 Task: Add a signature Marco Lee containing Best wishes for a happy National Family Literacy Month, Marco Lee to email address softage.3@softage.net and add a folder Employment contracts
Action: Mouse moved to (147, 114)
Screenshot: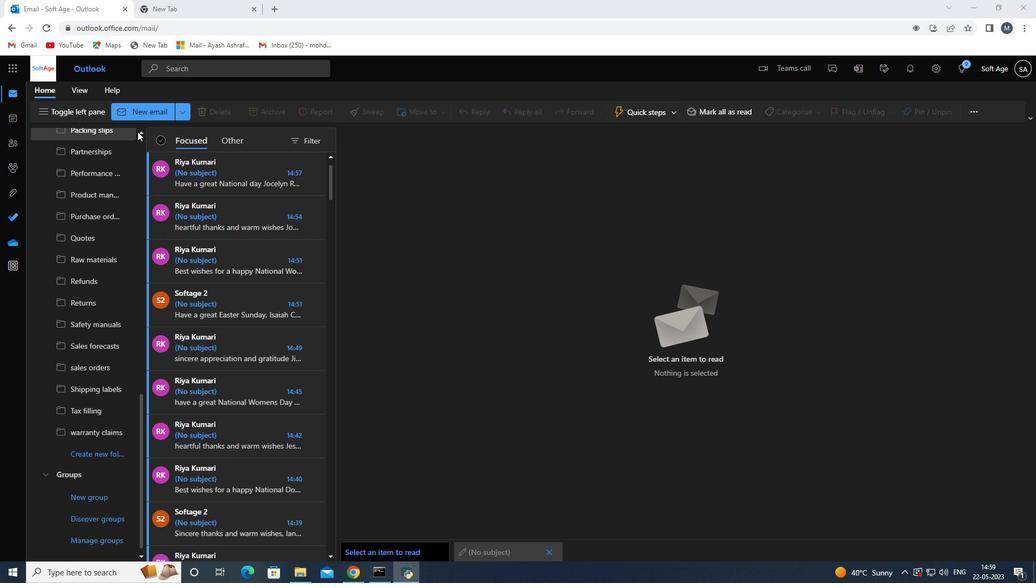 
Action: Mouse pressed left at (147, 114)
Screenshot: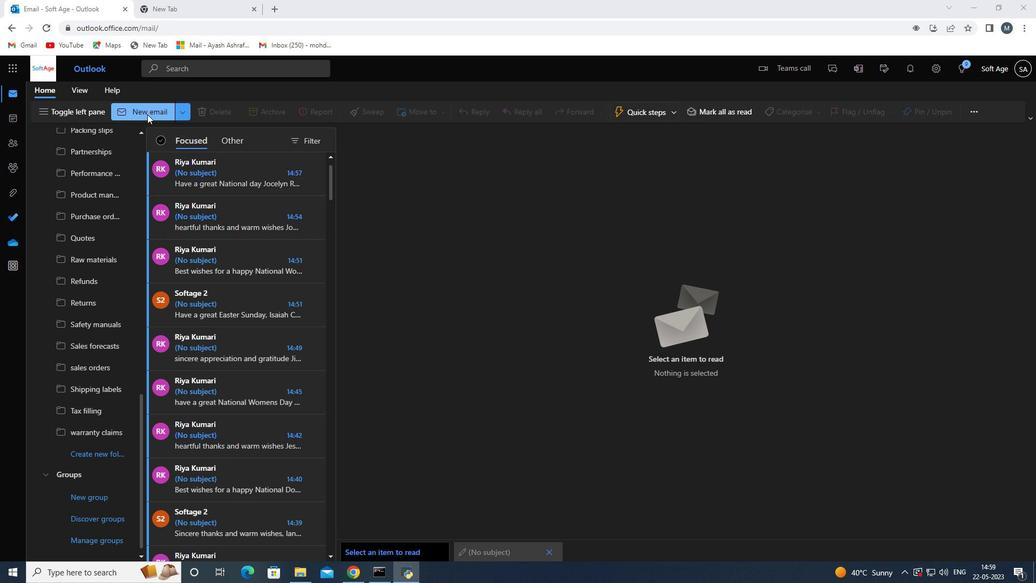 
Action: Mouse moved to (733, 111)
Screenshot: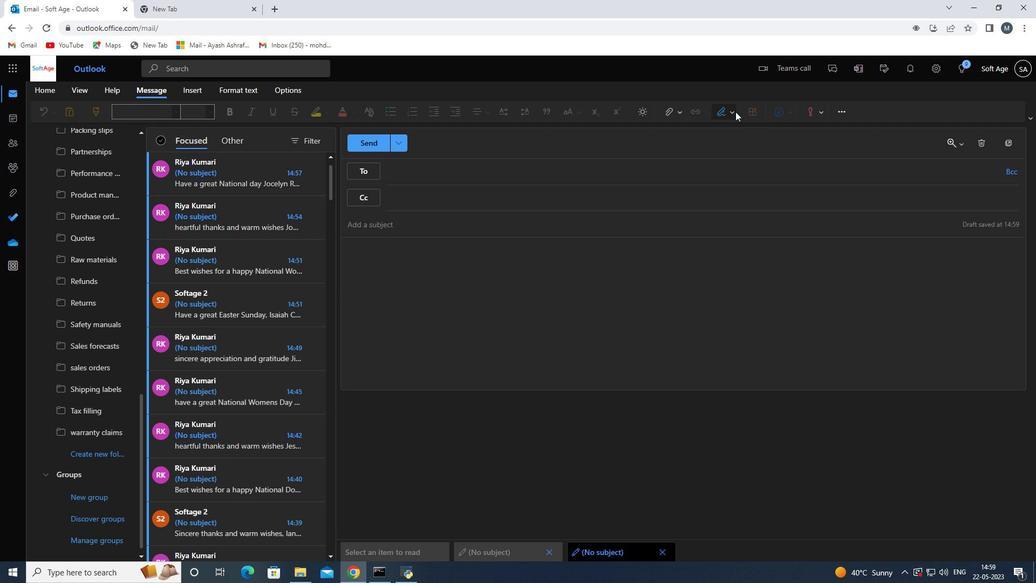 
Action: Mouse pressed left at (733, 111)
Screenshot: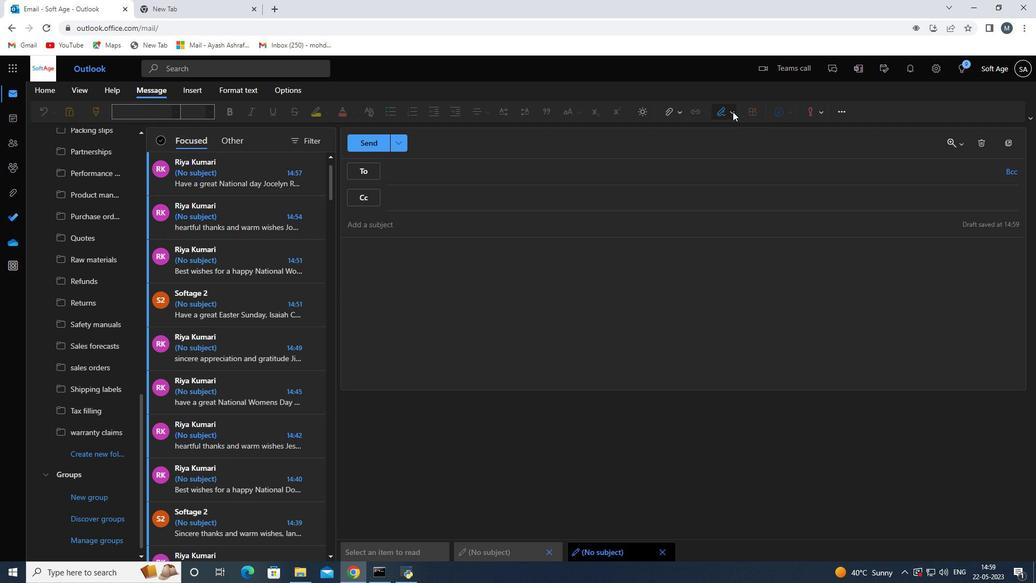 
Action: Mouse moved to (702, 160)
Screenshot: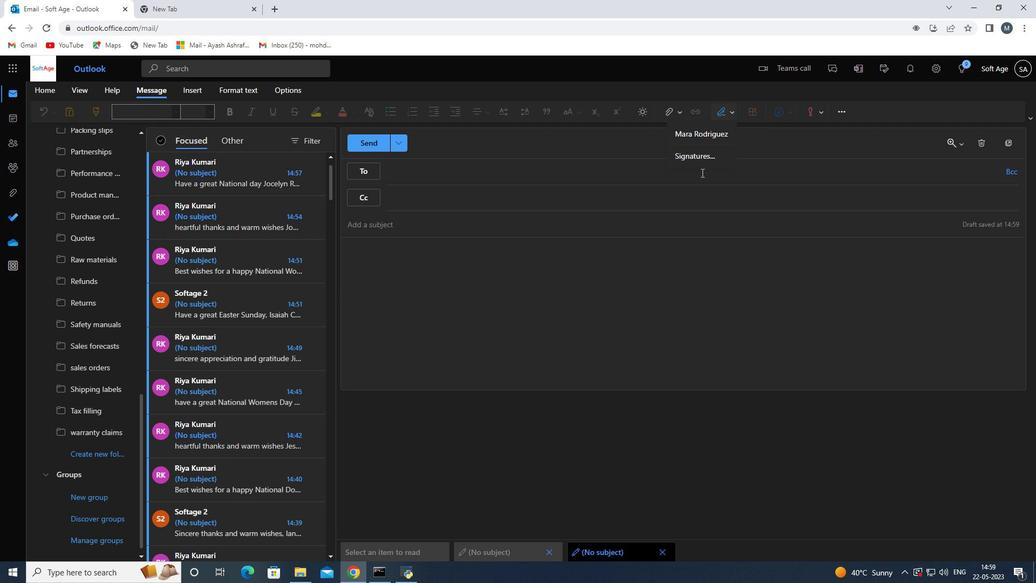 
Action: Mouse pressed left at (702, 160)
Screenshot: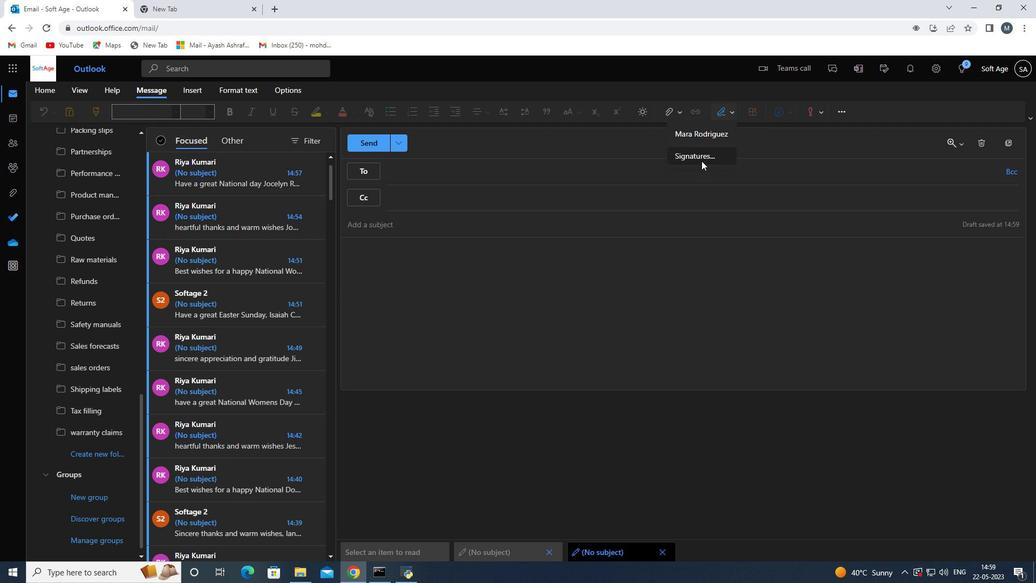 
Action: Mouse moved to (735, 198)
Screenshot: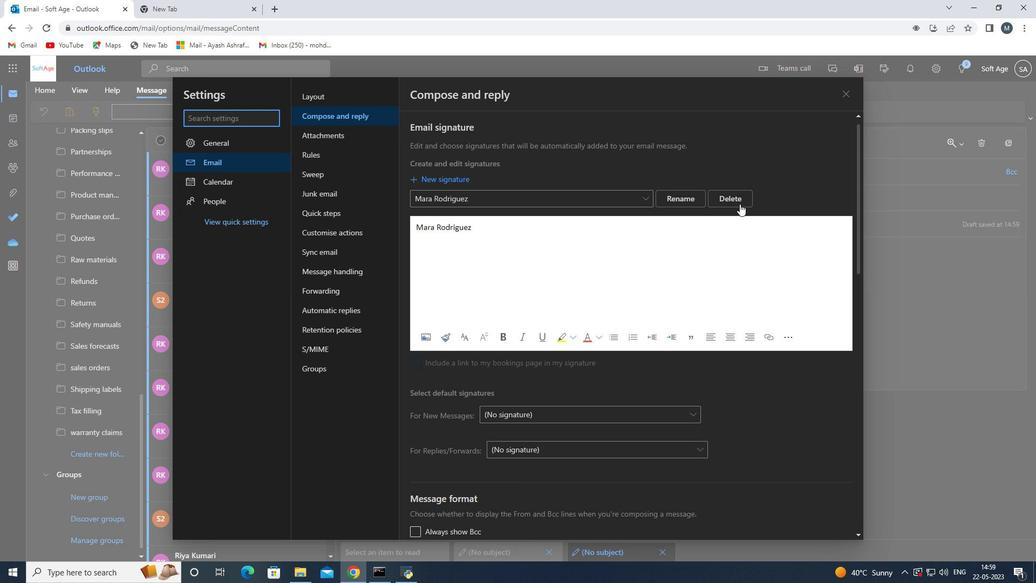 
Action: Mouse pressed left at (735, 198)
Screenshot: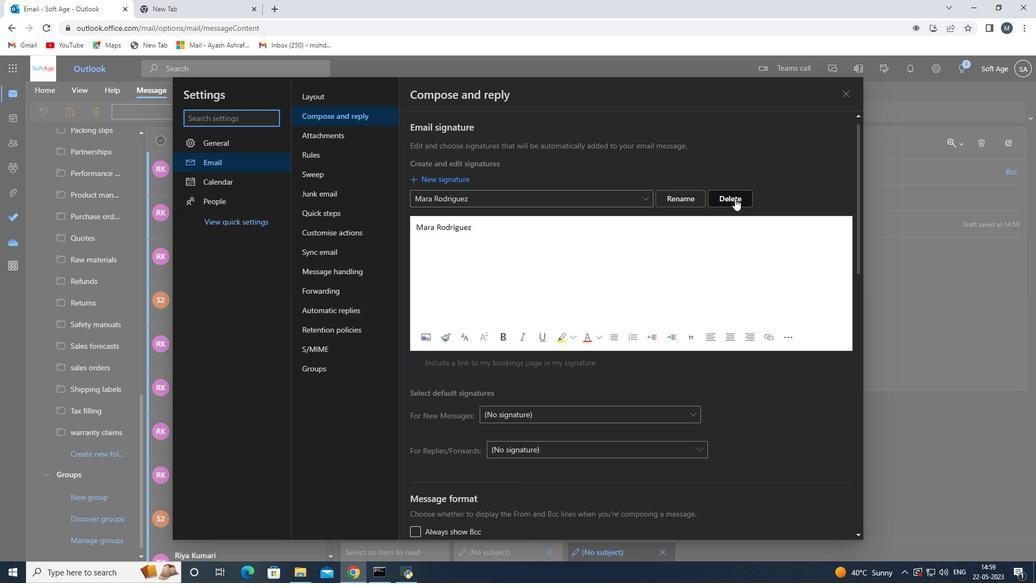 
Action: Mouse moved to (444, 197)
Screenshot: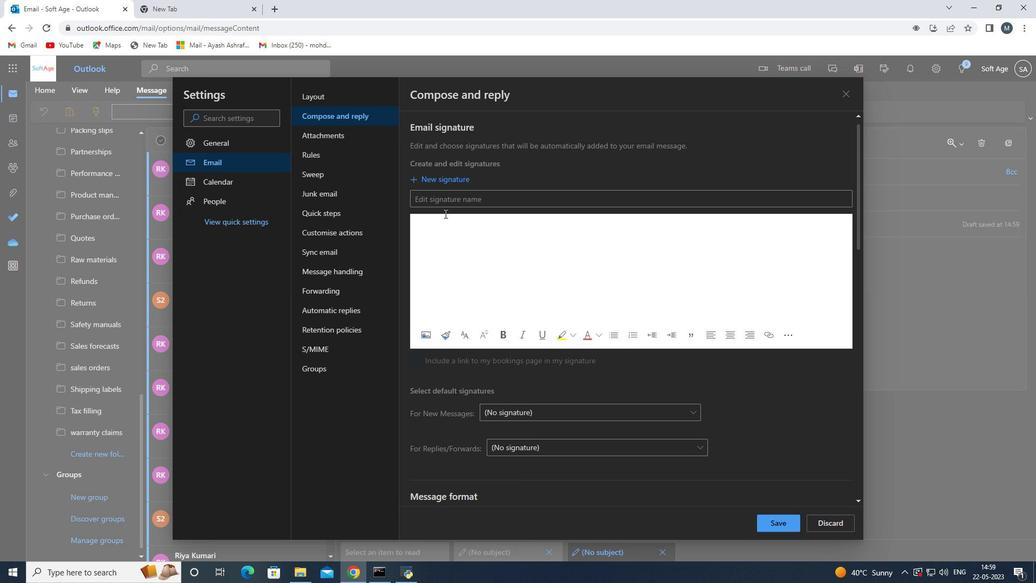 
Action: Mouse pressed left at (444, 197)
Screenshot: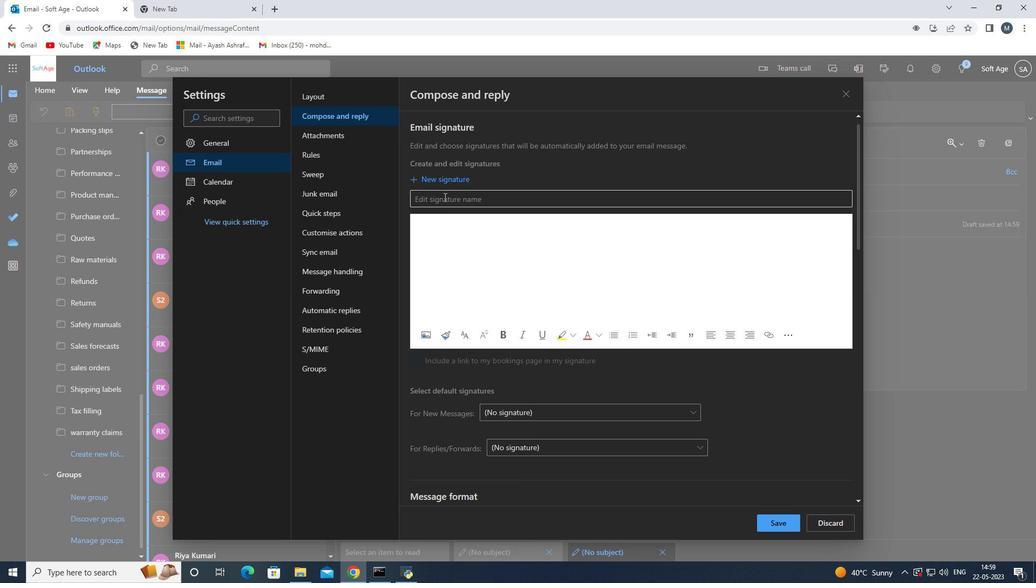 
Action: Key pressed <Key.shift><Key.shift><Key.shift><Key.shift><Key.shift><Key.shift><Key.shift><Key.shift><Key.shift>Marco<Key.space><Key.shift><Key.shift><Key.shift><Key.shift><Key.shift><Key.shift><Key.shift><Key.shift><Key.shift><Key.shift><Key.shift><Key.shift><Key.shift><Key.shift><Key.shift><Key.shift><Key.shift><Key.shift><Key.shift><Key.shift><Key.shift><Key.shift><Key.shift>Lee<Key.space>containing
Screenshot: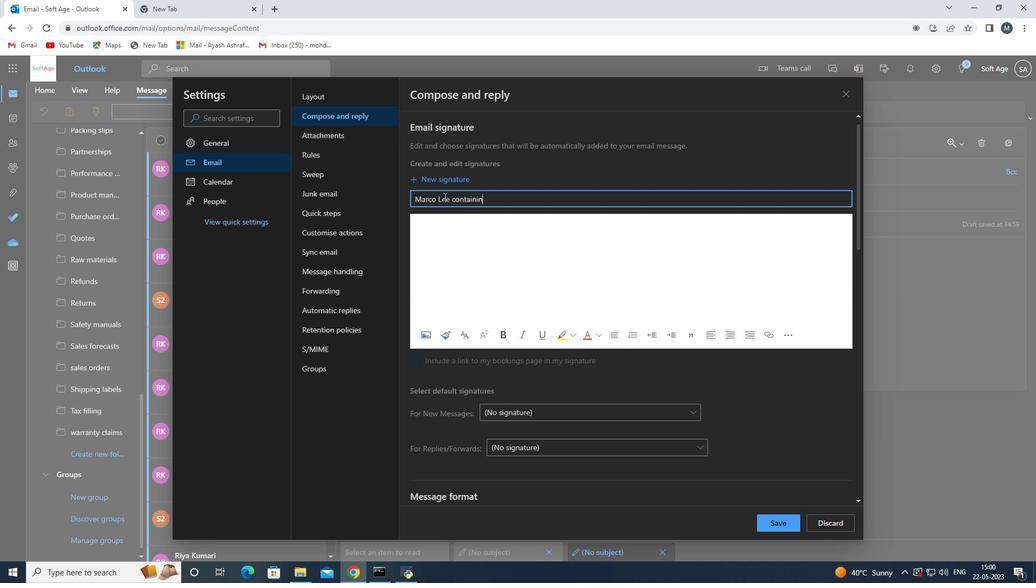 
Action: Mouse moved to (451, 200)
Screenshot: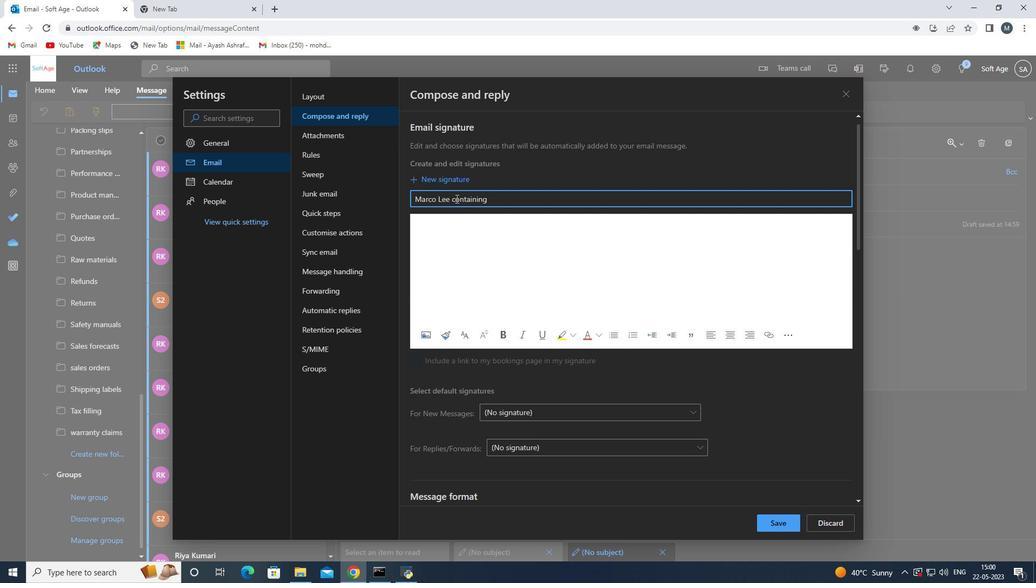 
Action: Mouse pressed left at (451, 200)
Screenshot: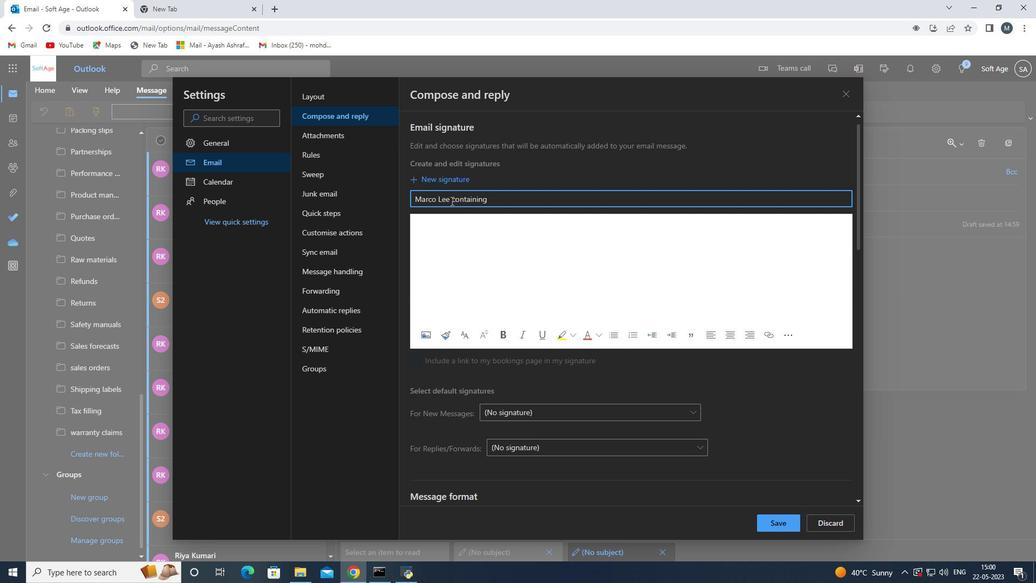 
Action: Mouse moved to (501, 199)
Screenshot: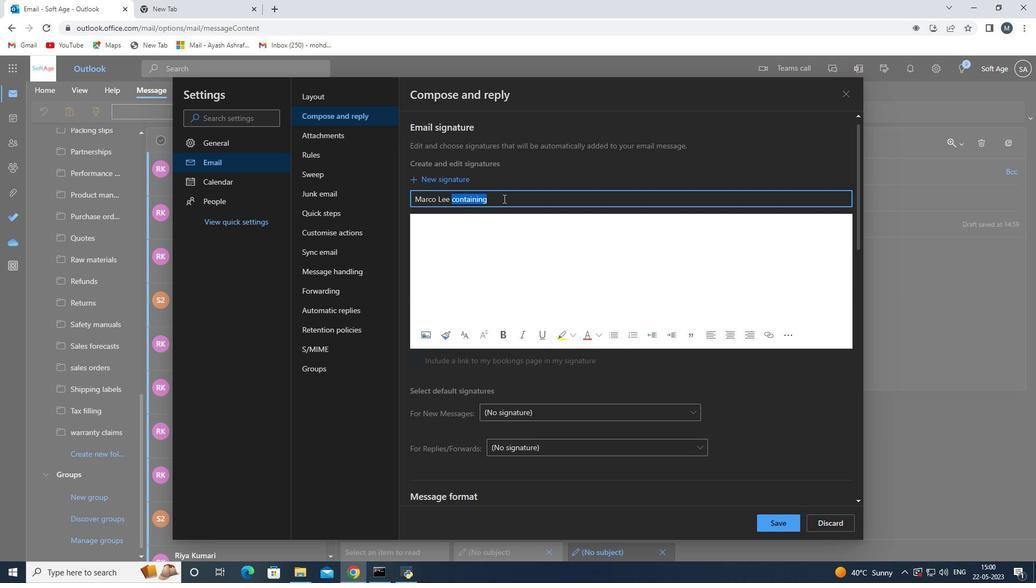 
Action: Key pressed <Key.delete>
Screenshot: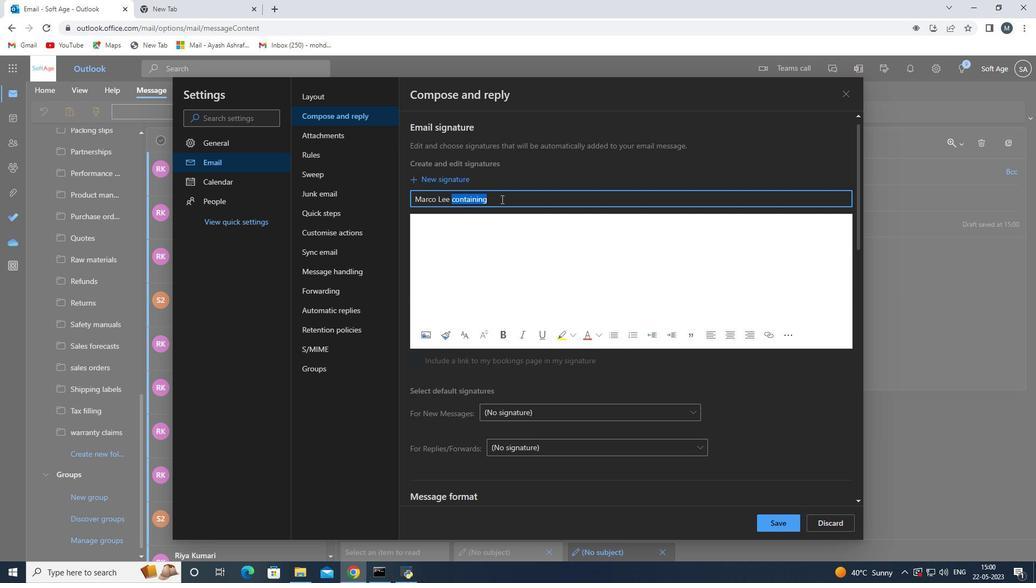 
Action: Mouse moved to (476, 234)
Screenshot: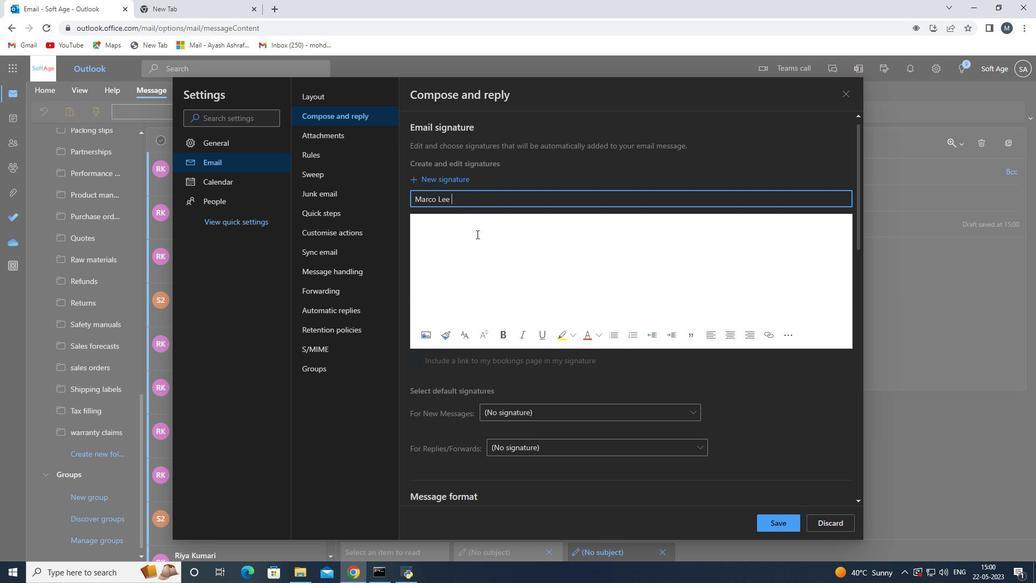 
Action: Mouse pressed left at (476, 234)
Screenshot: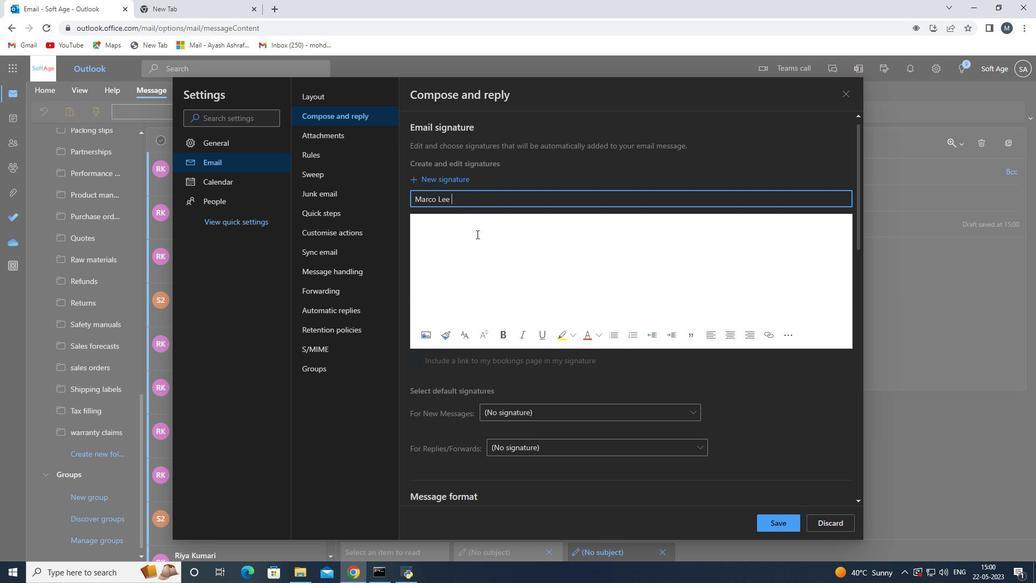 
Action: Key pressed <Key.shift>M
Screenshot: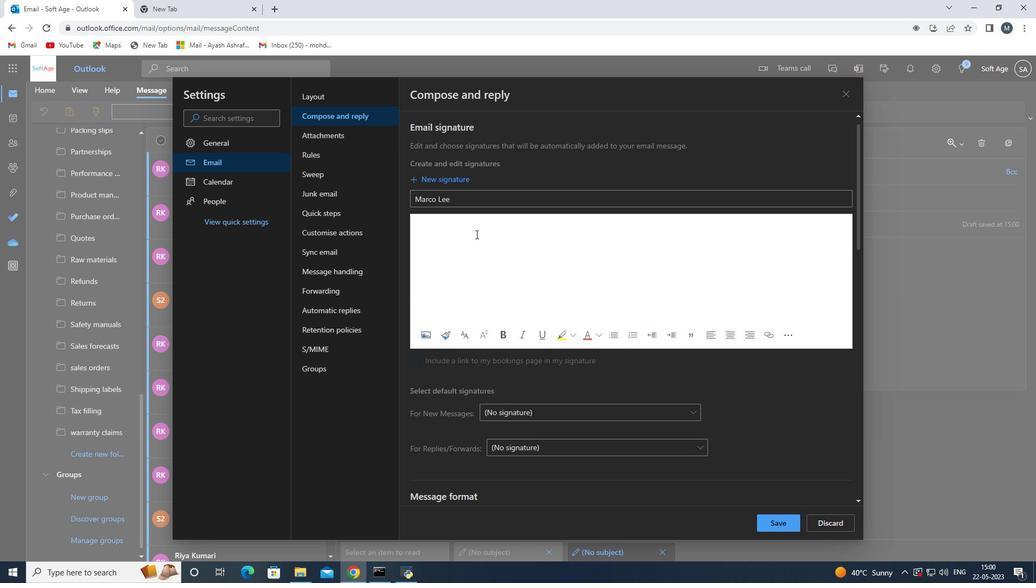 
Action: Mouse moved to (464, 237)
Screenshot: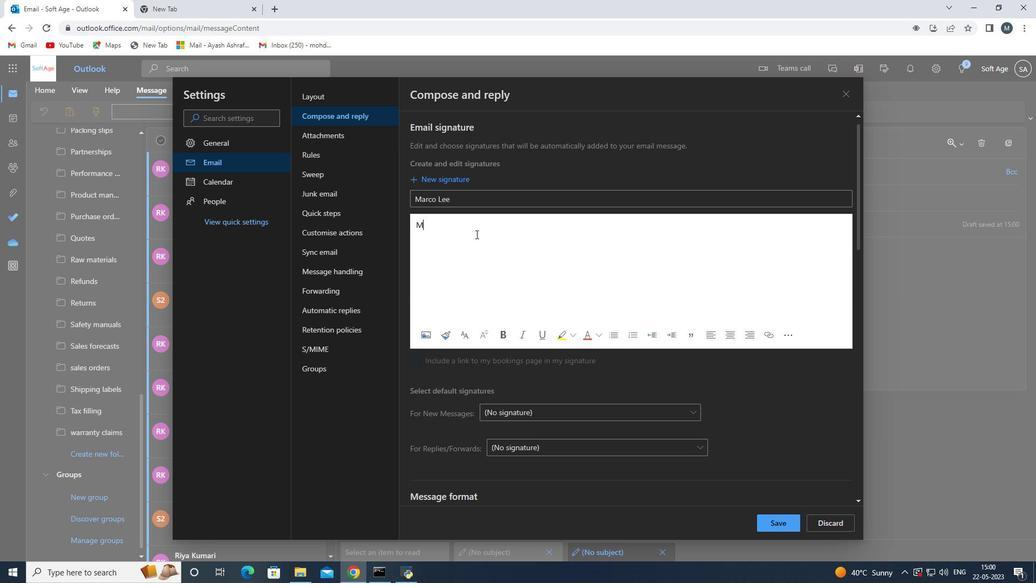 
Action: Key pressed arc<Key.space><Key.backspace>o<Key.space><Key.shift>Lee
Screenshot: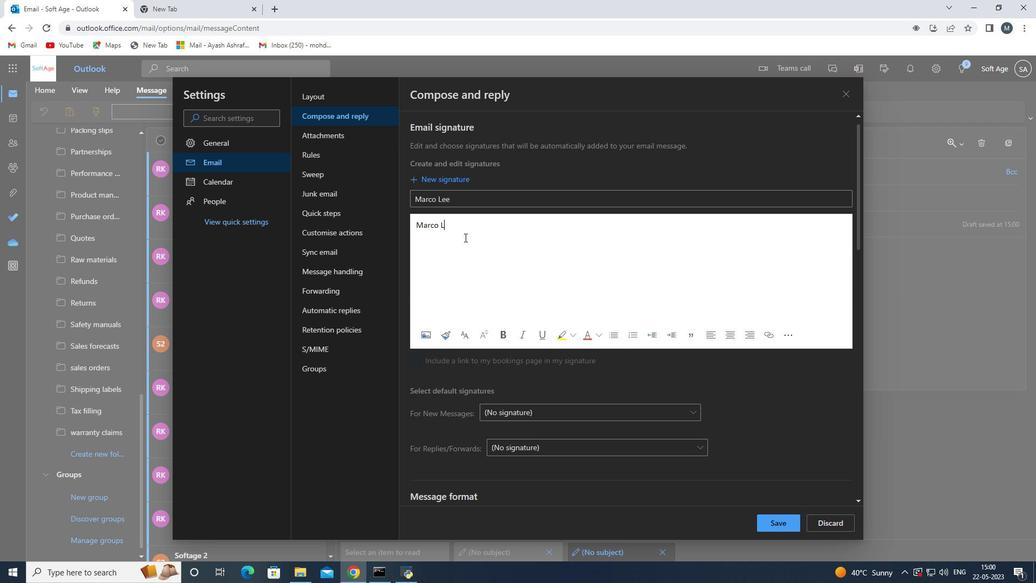 
Action: Mouse moved to (543, 280)
Screenshot: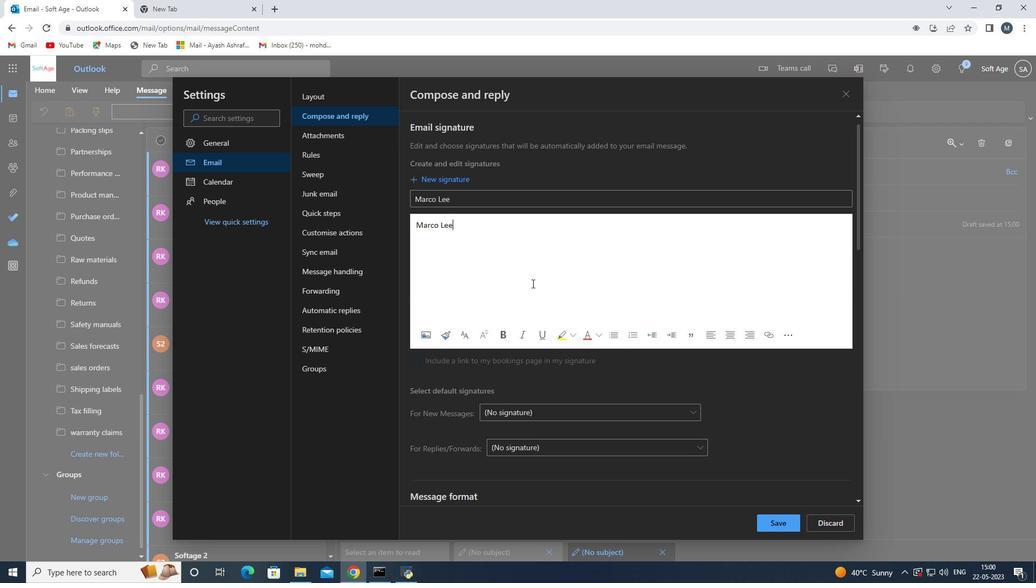 
Action: Mouse scrolled (543, 279) with delta (0, 0)
Screenshot: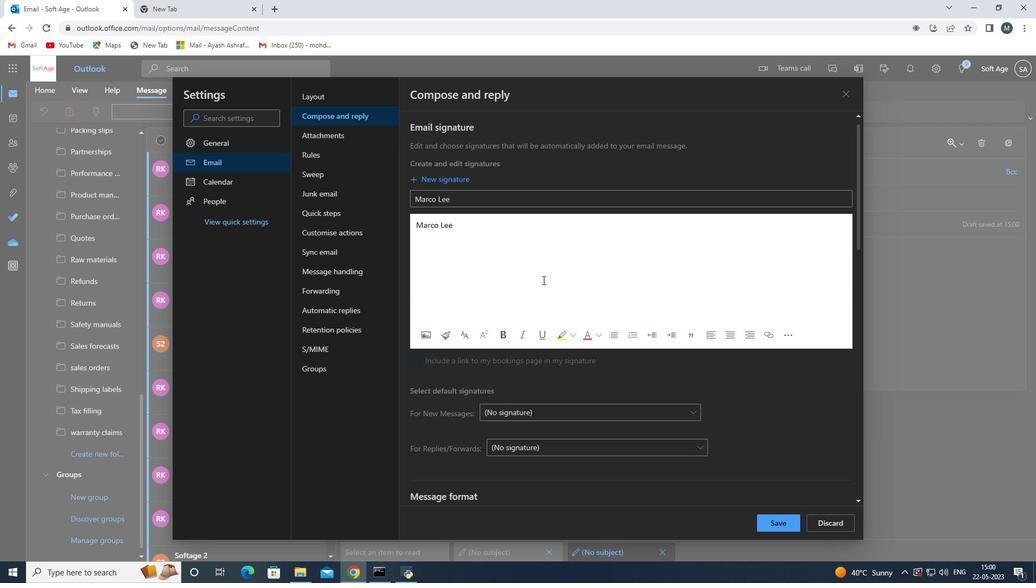 
Action: Mouse moved to (790, 523)
Screenshot: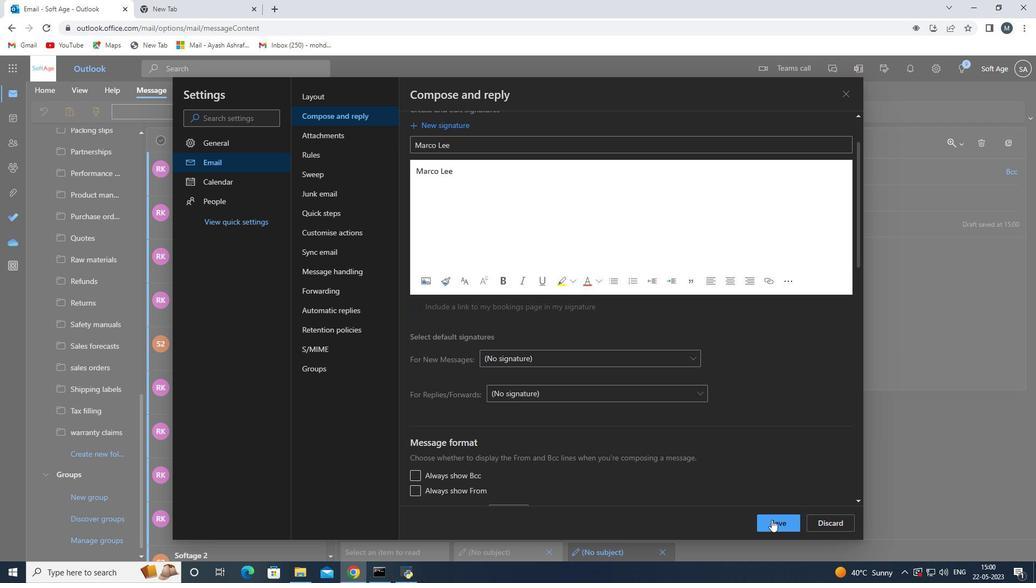 
Action: Mouse pressed left at (790, 523)
Screenshot: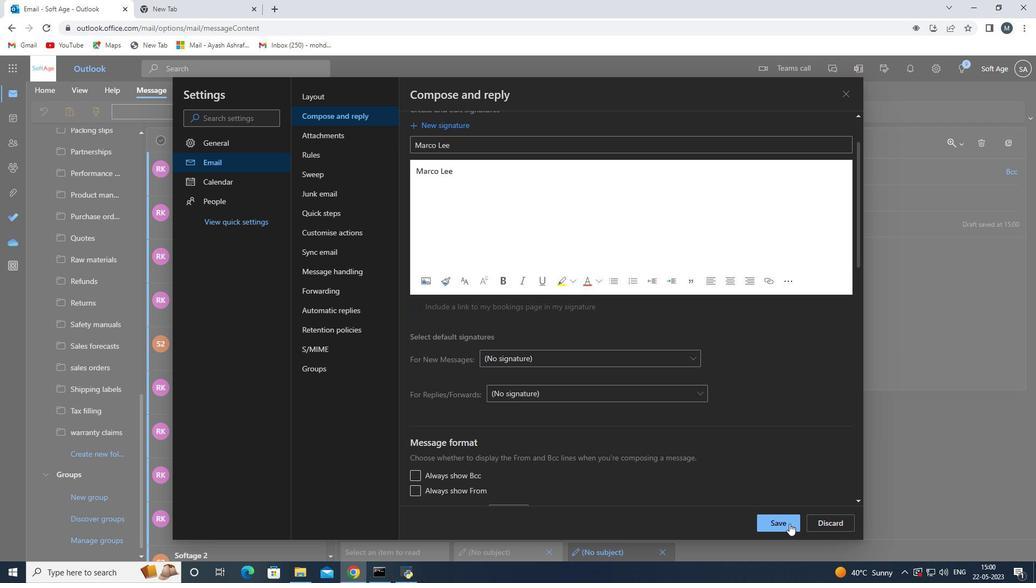 
Action: Mouse moved to (842, 97)
Screenshot: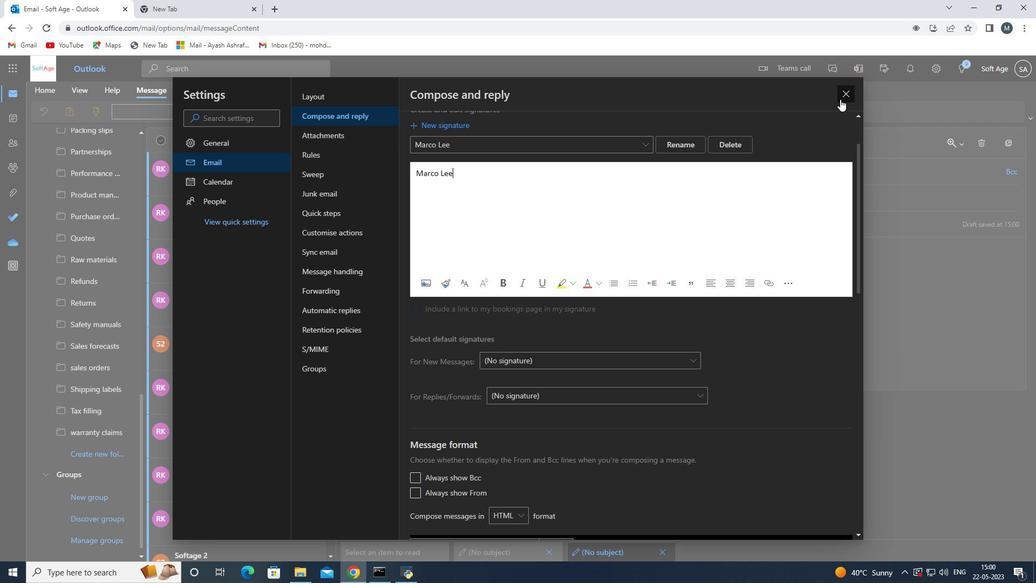 
Action: Mouse pressed left at (842, 97)
Screenshot: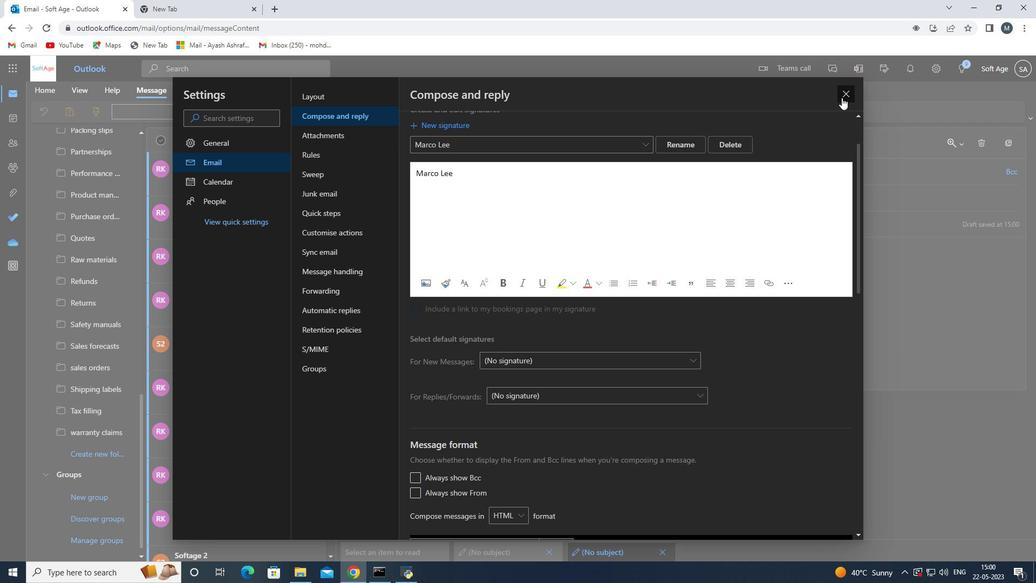 
Action: Mouse moved to (427, 250)
Screenshot: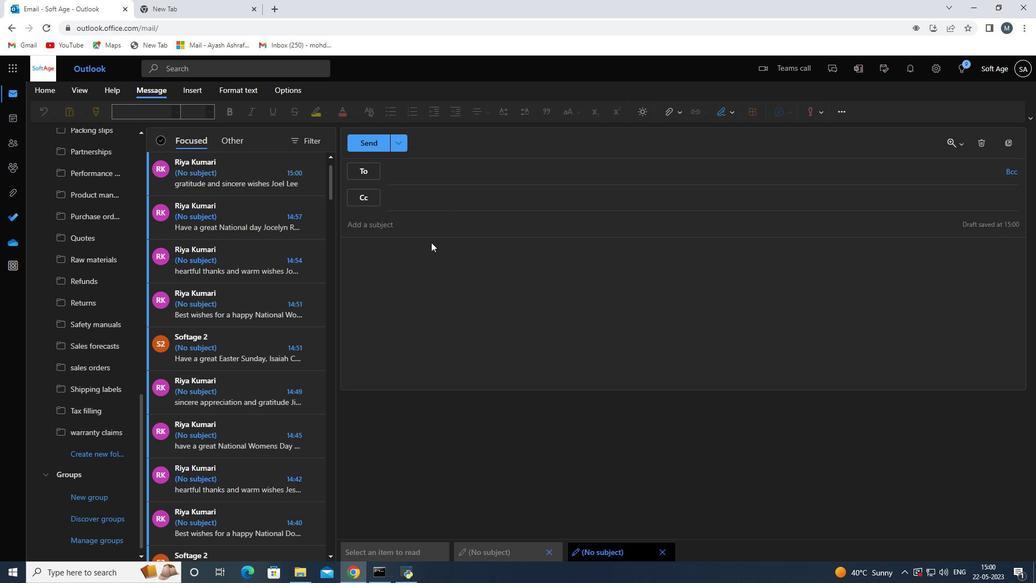 
Action: Mouse pressed left at (427, 250)
Screenshot: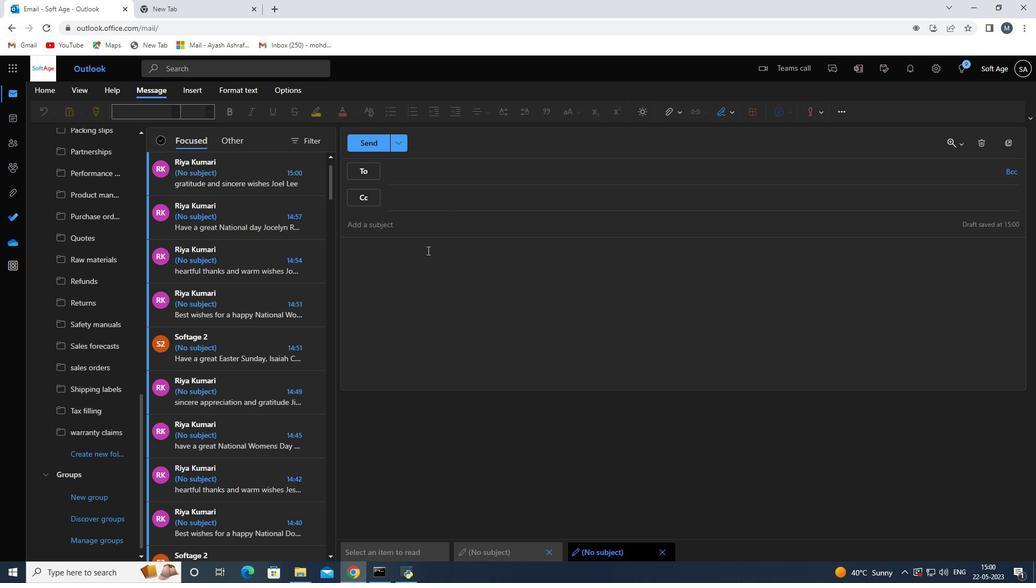 
Action: Mouse moved to (737, 113)
Screenshot: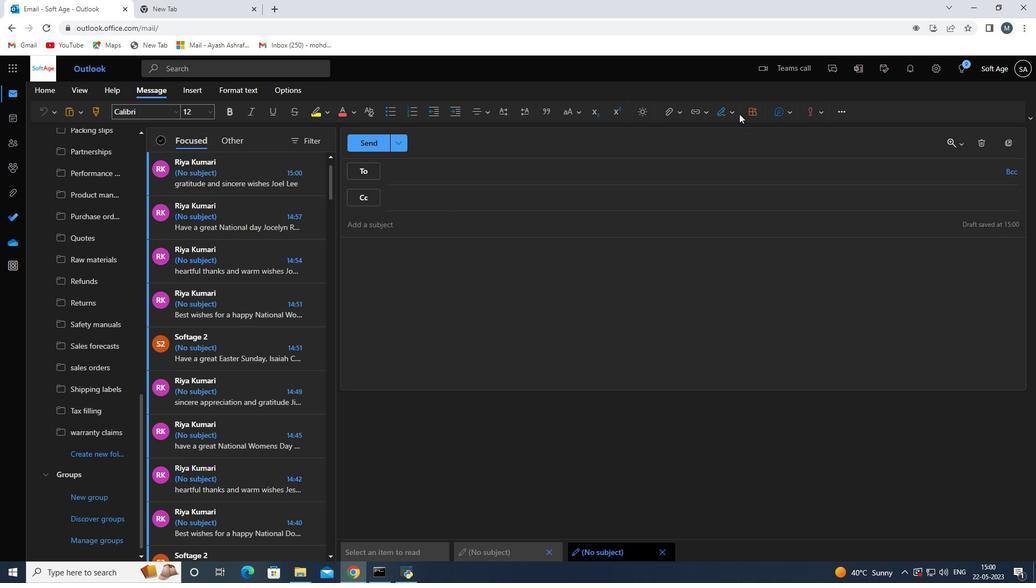 
Action: Mouse pressed left at (737, 113)
Screenshot: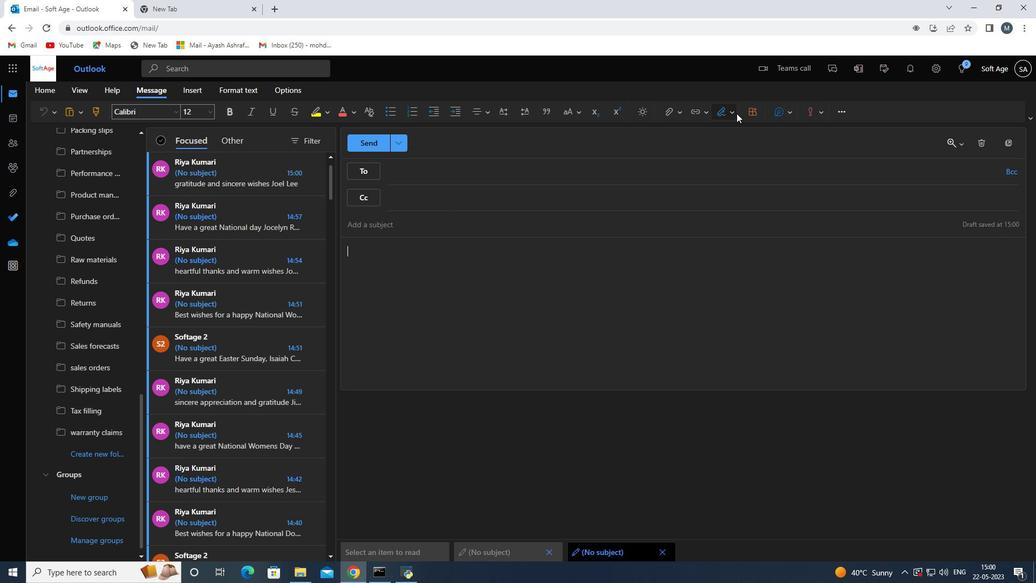 
Action: Mouse moved to (716, 135)
Screenshot: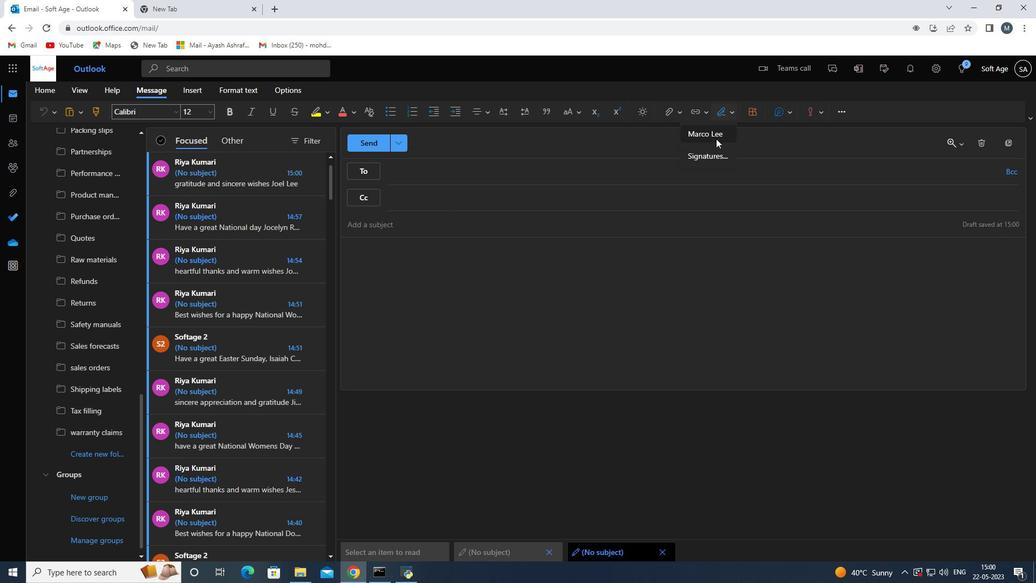
Action: Mouse pressed left at (716, 135)
Screenshot: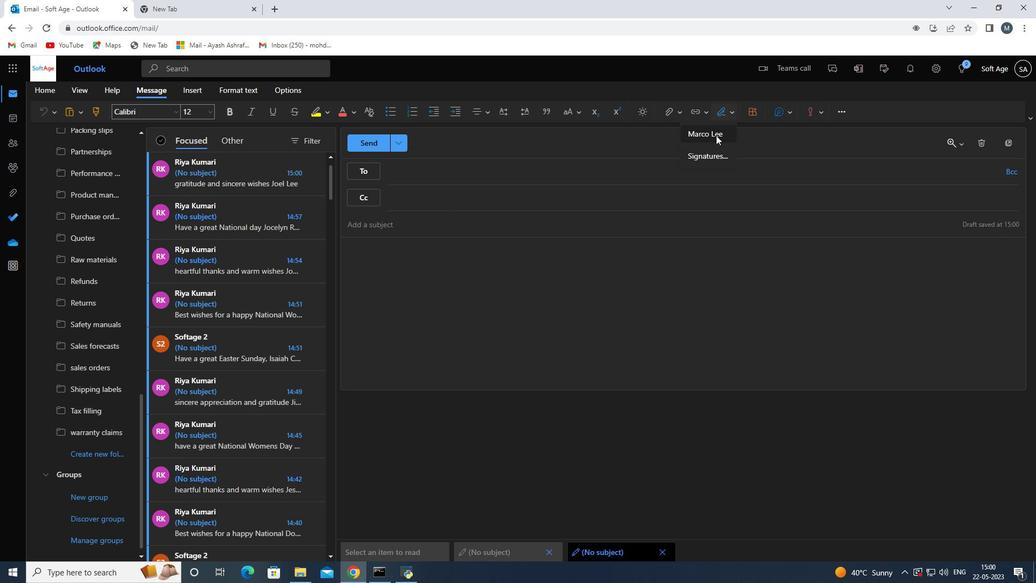 
Action: Mouse moved to (423, 227)
Screenshot: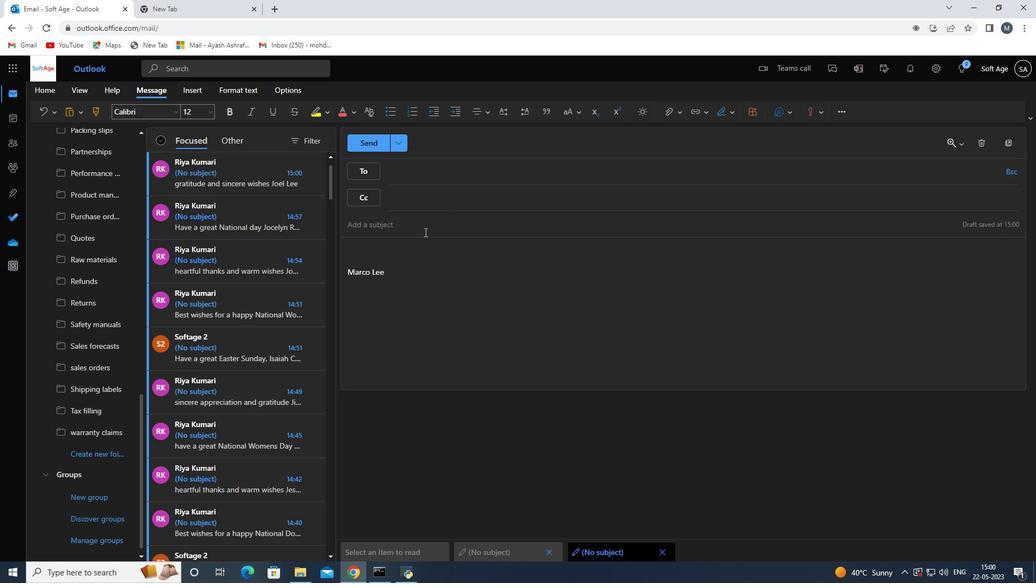 
Action: Key pressed <Key.shift>Best<Key.space>wishes<Key.space>for<Key.space>a<Key.space>happy<Key.space>national<Key.space>family<Key.space>literacy<Key.space>month<Key.space>
Screenshot: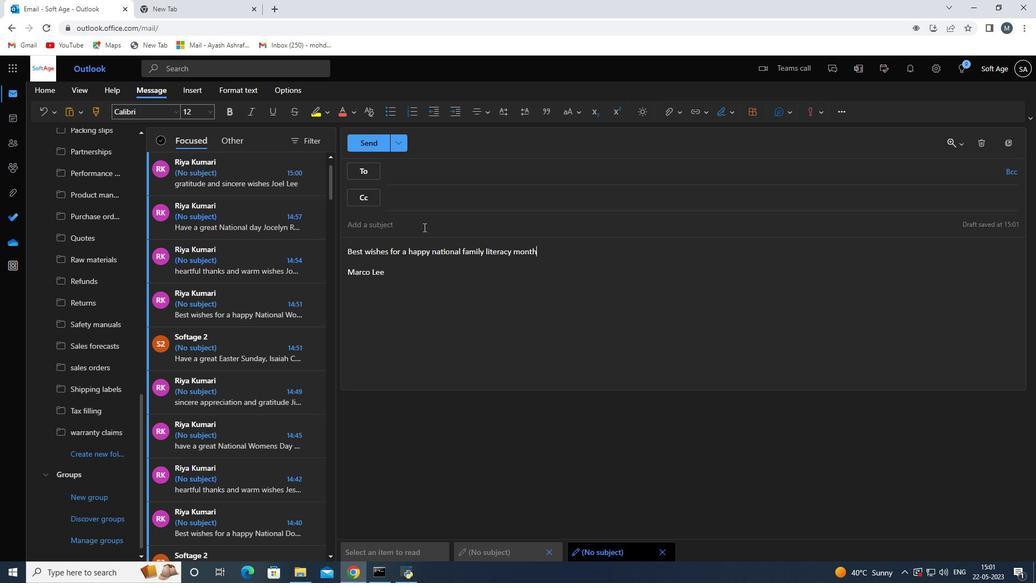 
Action: Mouse moved to (415, 169)
Screenshot: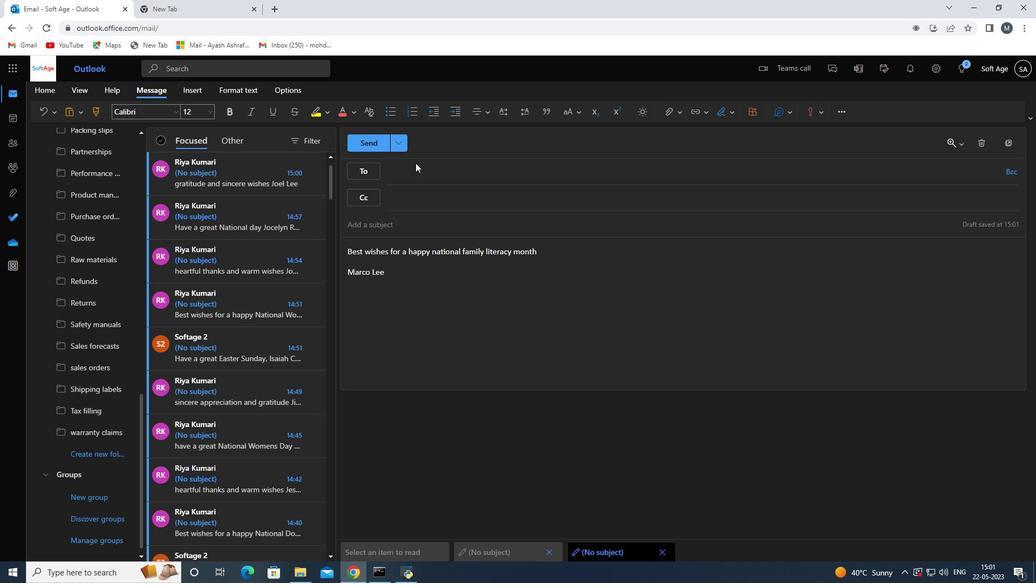 
Action: Mouse pressed left at (415, 169)
Screenshot: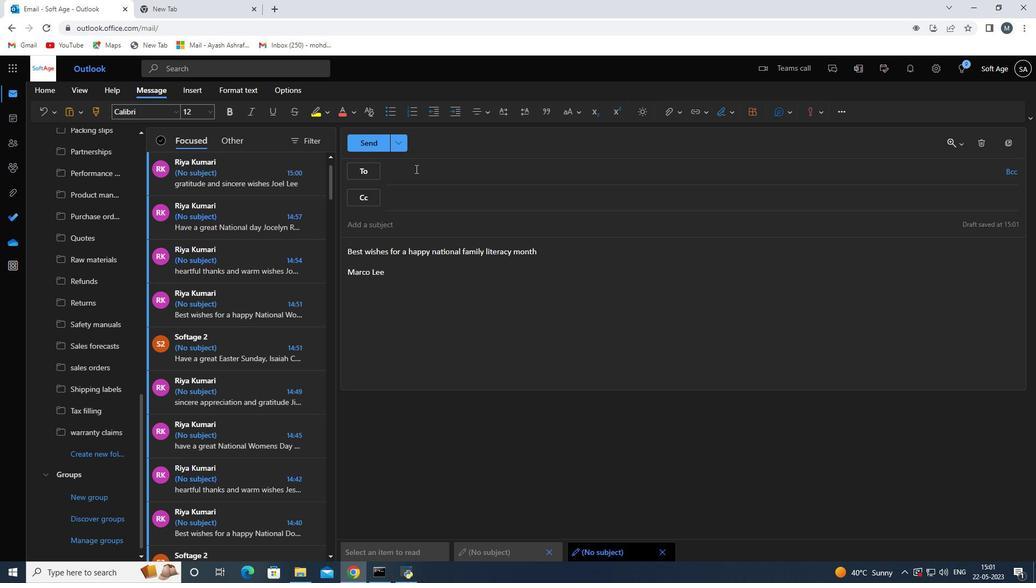 
Action: Key pressed softage.3<Key.shift>@sog<Key.backspace>ftage,<Key.backspace>.net<Key.backspace><Key.backspace><Key.backspace><Key.backspace><Key.backspace><Key.backspace><Key.backspace>softage<Key.shift><Key.shift>@<Key.backspace>.3
Screenshot: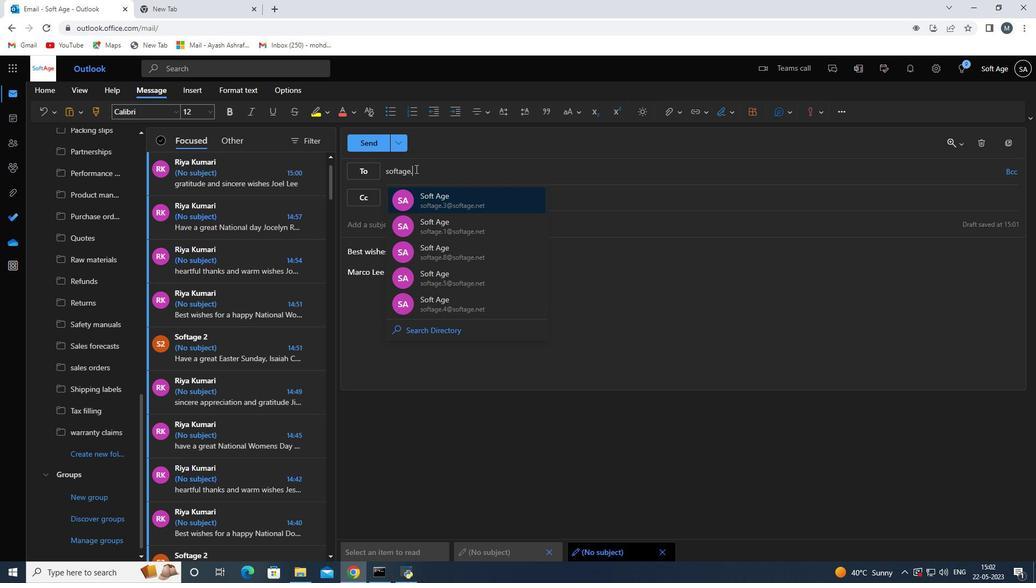 
Action: Mouse moved to (455, 202)
Screenshot: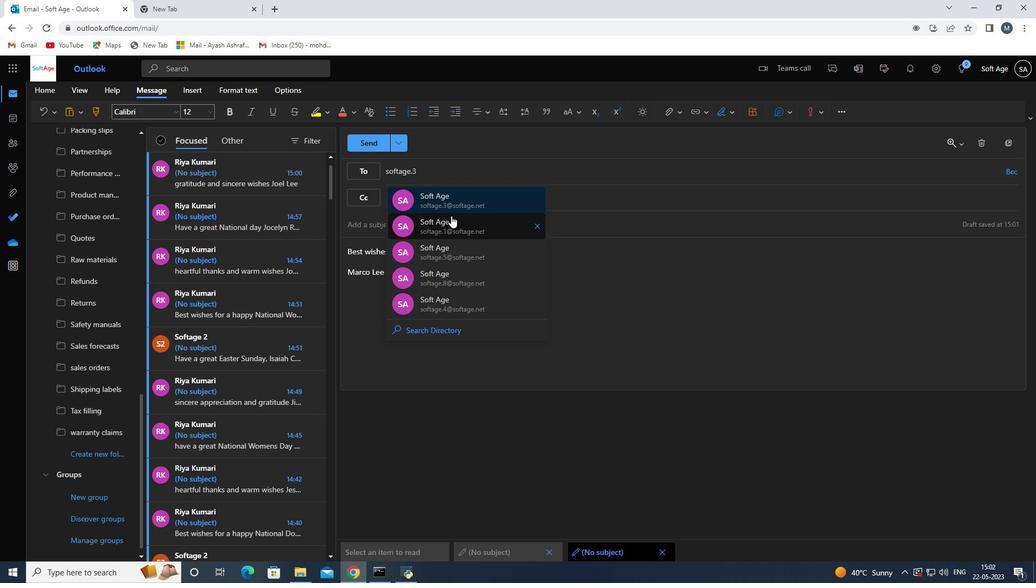 
Action: Mouse pressed left at (455, 202)
Screenshot: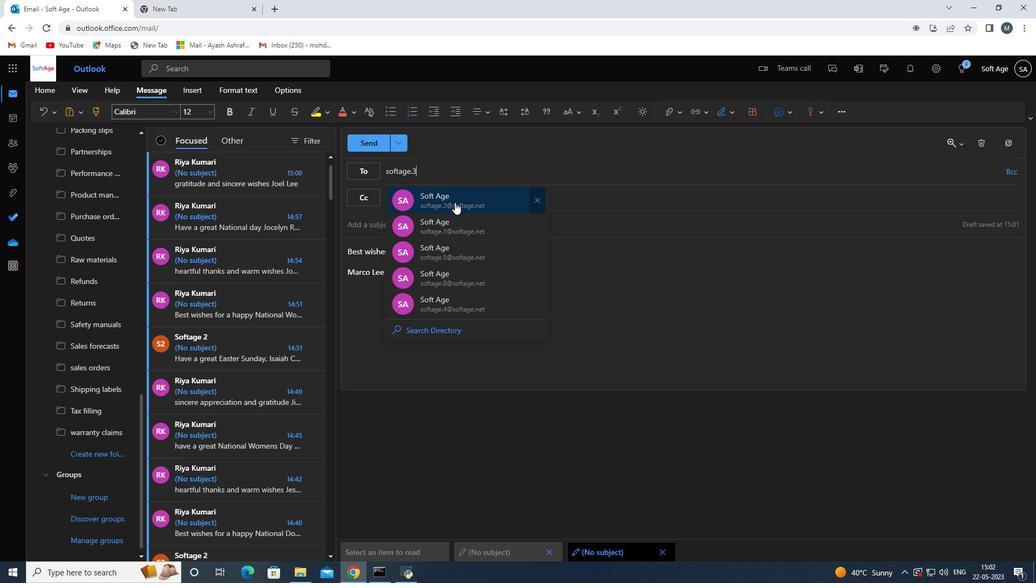 
Action: Mouse moved to (82, 454)
Screenshot: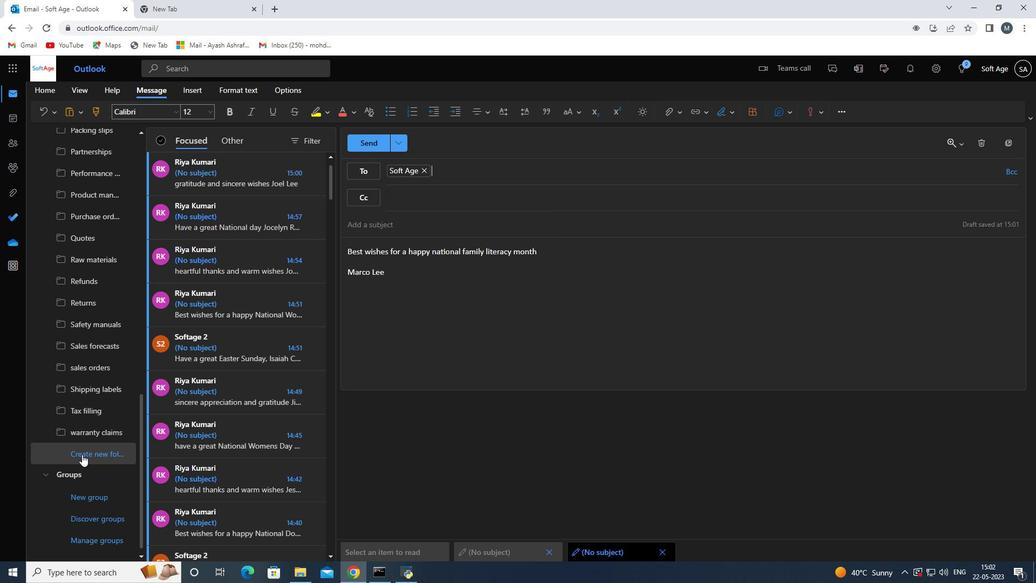 
Action: Mouse pressed left at (82, 454)
Screenshot: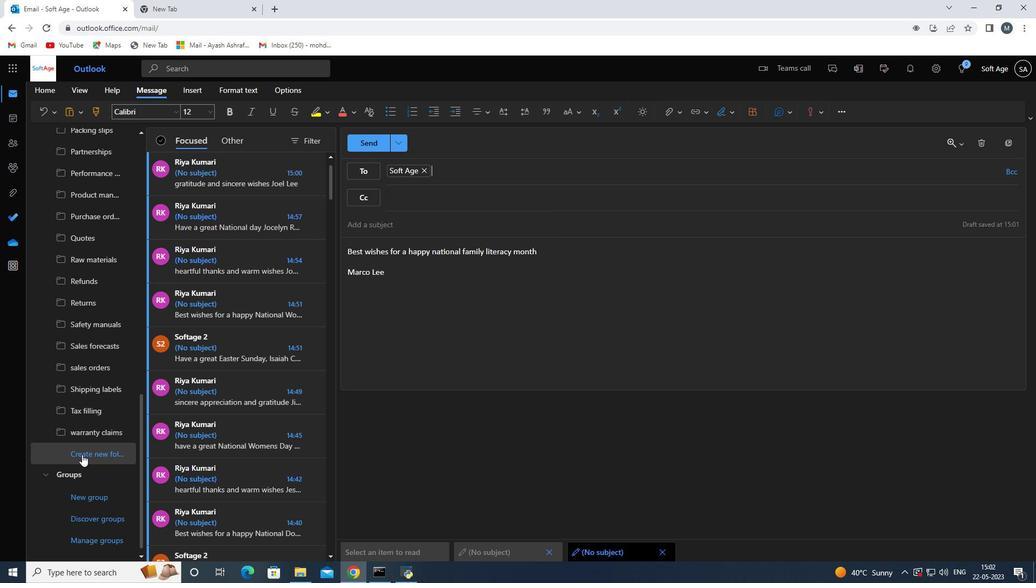 
Action: Mouse moved to (89, 450)
Screenshot: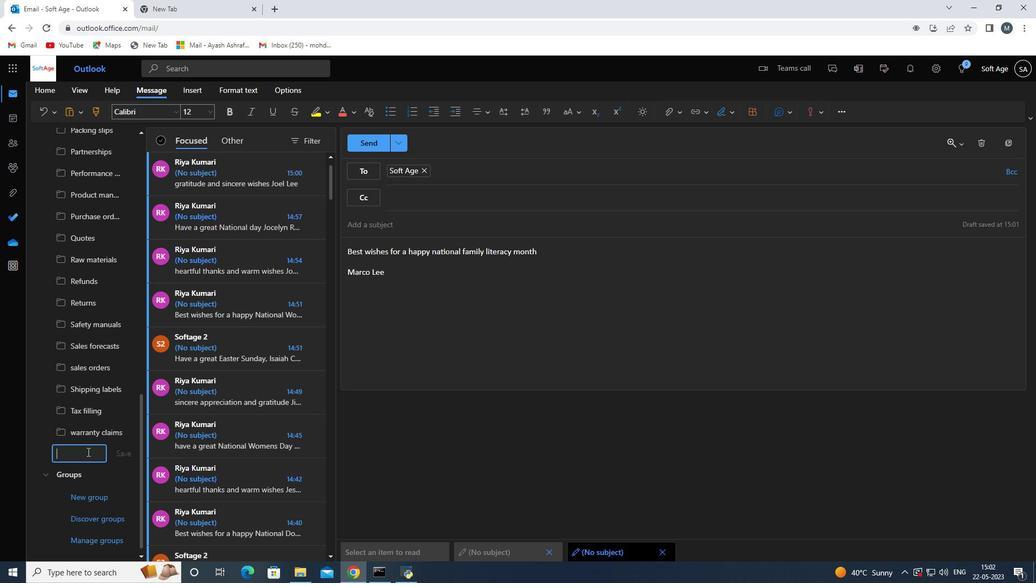 
Action: Mouse pressed left at (89, 450)
Screenshot: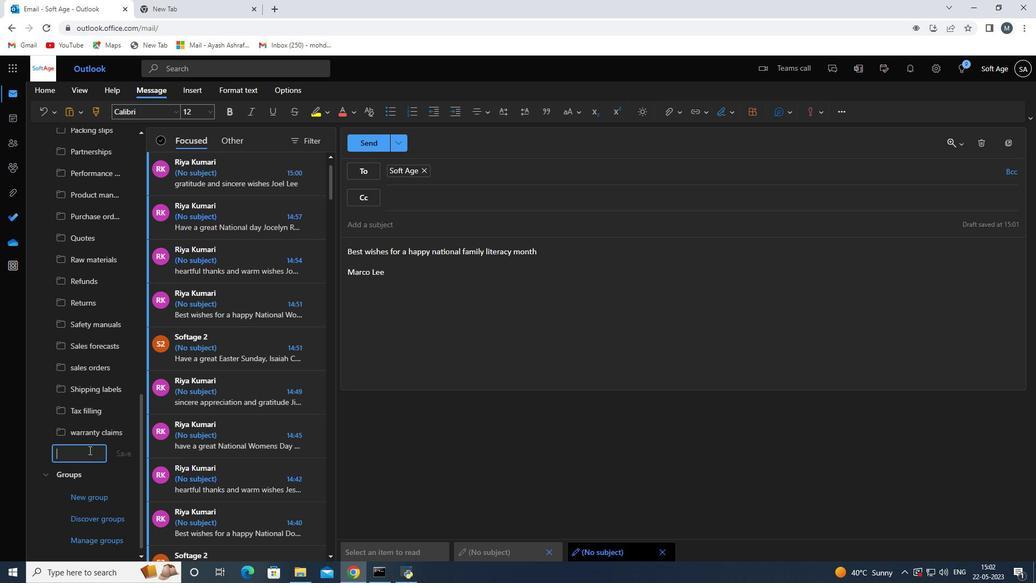 
Action: Mouse moved to (88, 455)
Screenshot: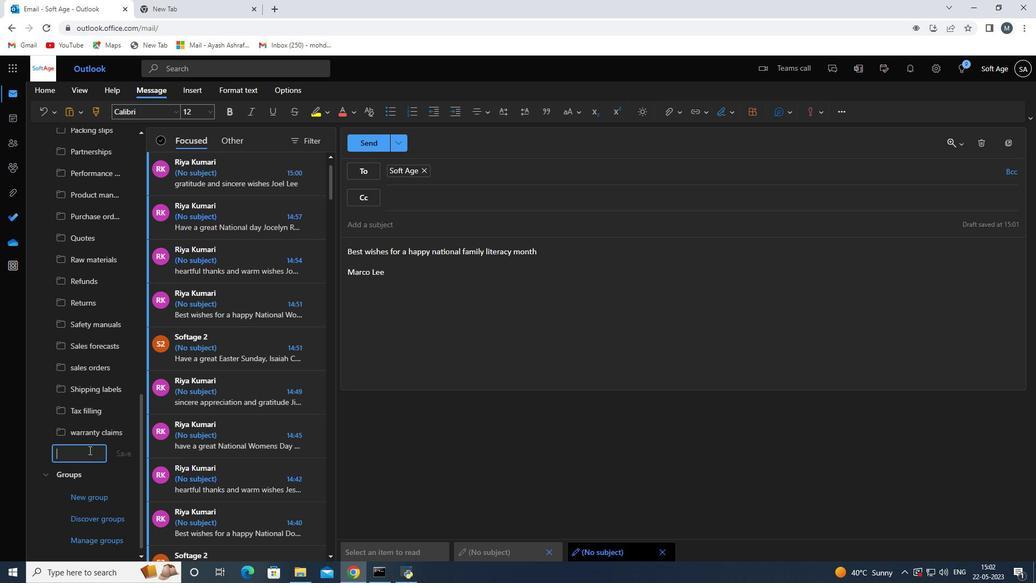 
Action: Key pressed <Key.shift>Employment<Key.space>contracts
Screenshot: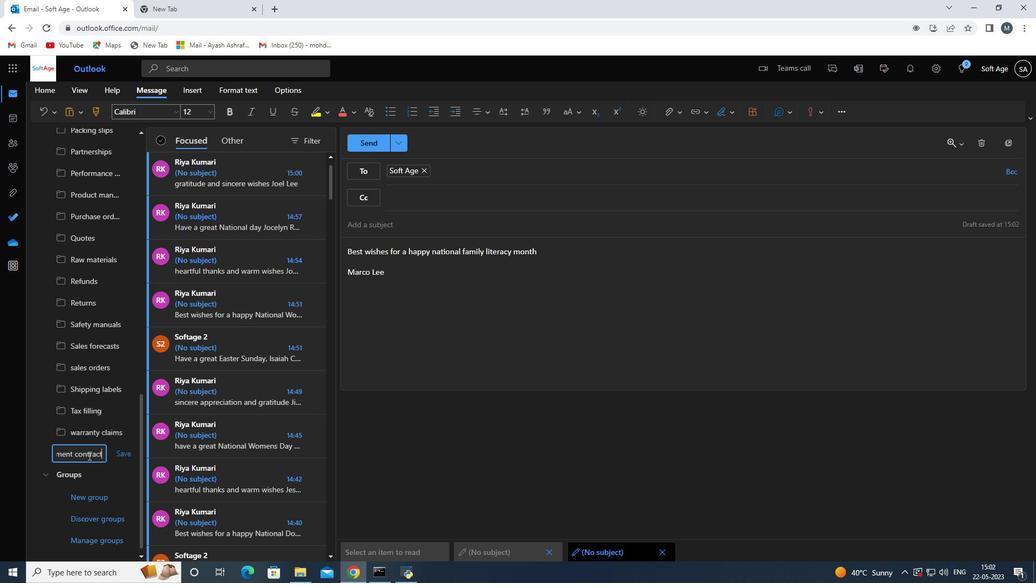 
Action: Mouse moved to (128, 453)
Screenshot: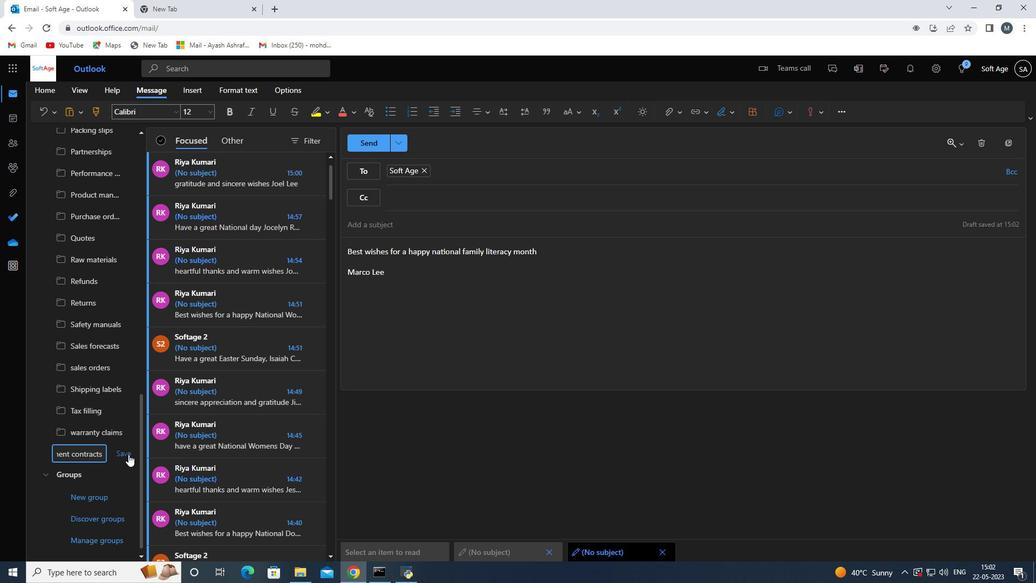 
Action: Mouse pressed left at (128, 453)
Screenshot: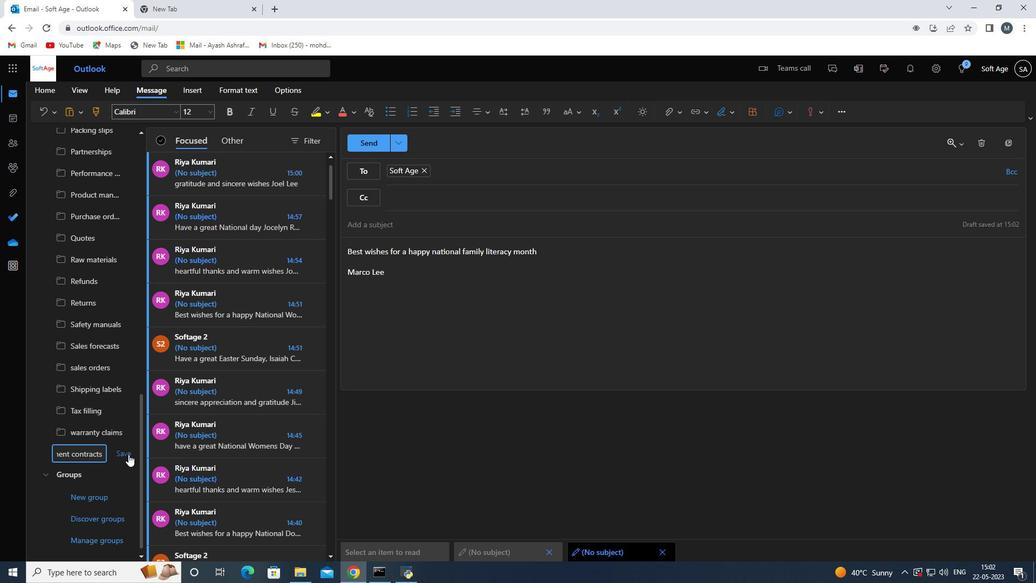 
Action: Mouse moved to (421, 199)
Screenshot: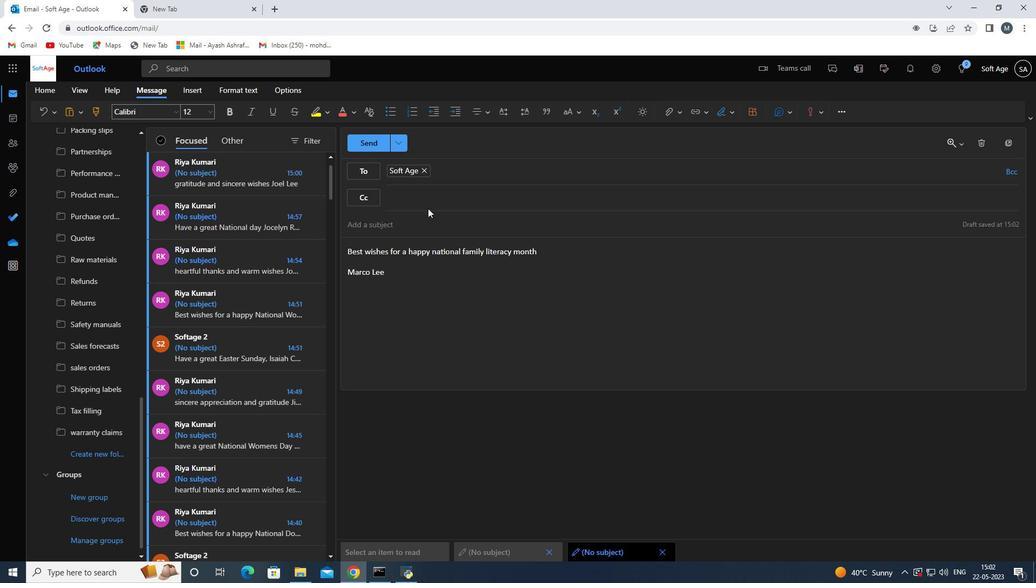 
Action: Mouse scrolled (421, 200) with delta (0, 0)
Screenshot: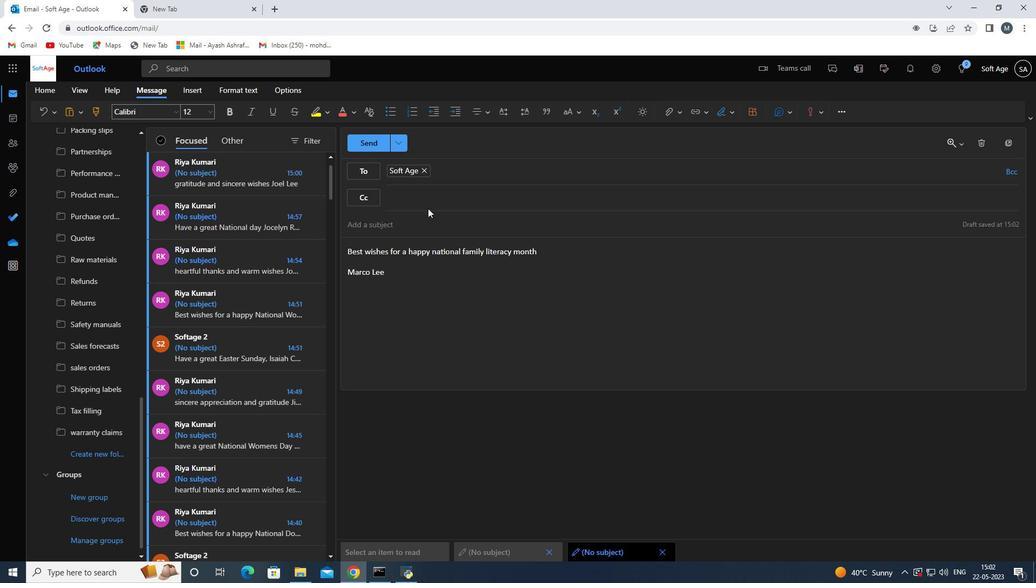 
Action: Mouse scrolled (421, 200) with delta (0, 0)
Screenshot: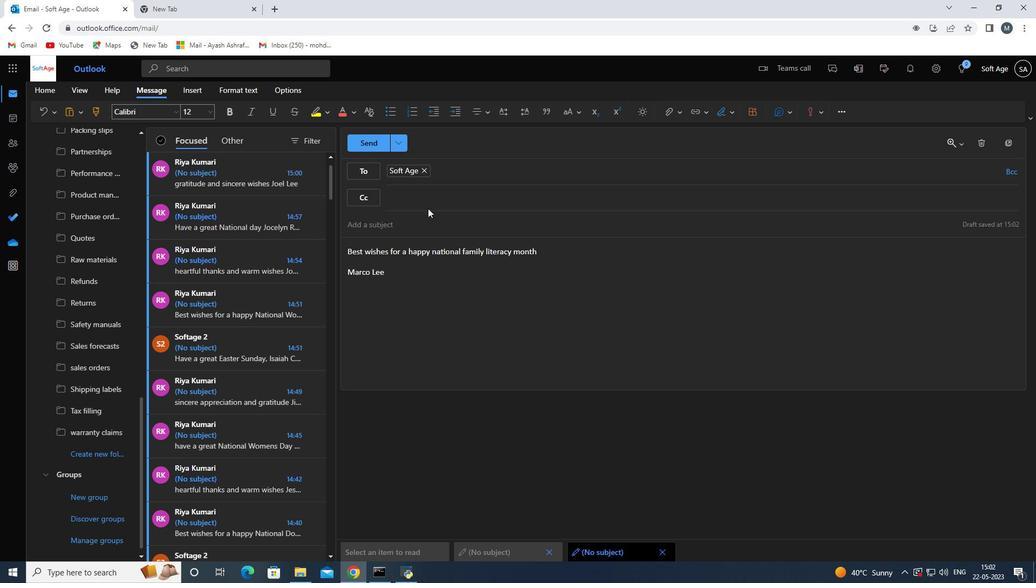 
Action: Mouse moved to (421, 199)
Screenshot: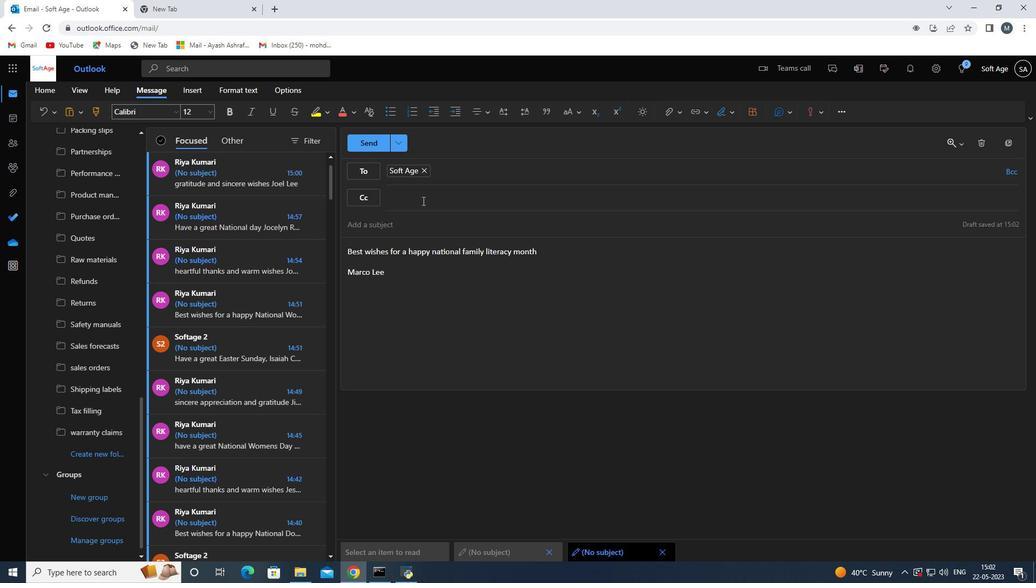 
Action: Mouse scrolled (421, 200) with delta (0, 0)
Screenshot: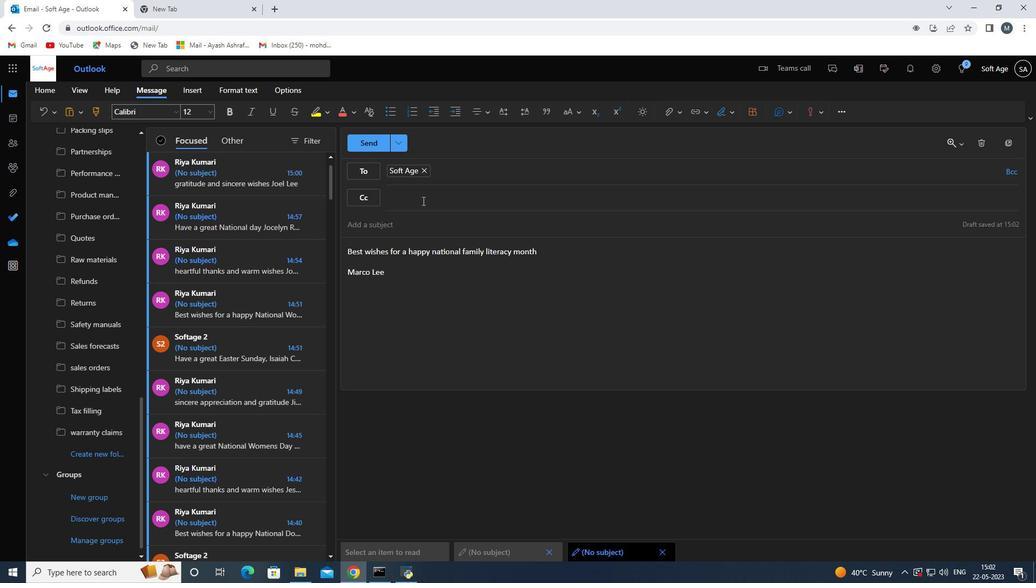 
Action: Mouse moved to (368, 150)
Screenshot: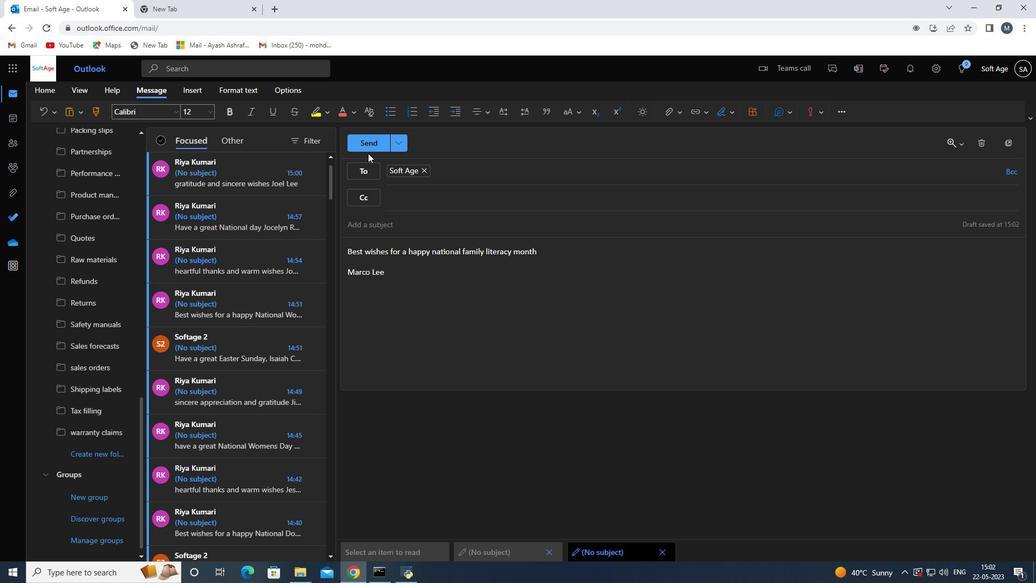 
Action: Mouse pressed left at (368, 150)
Screenshot: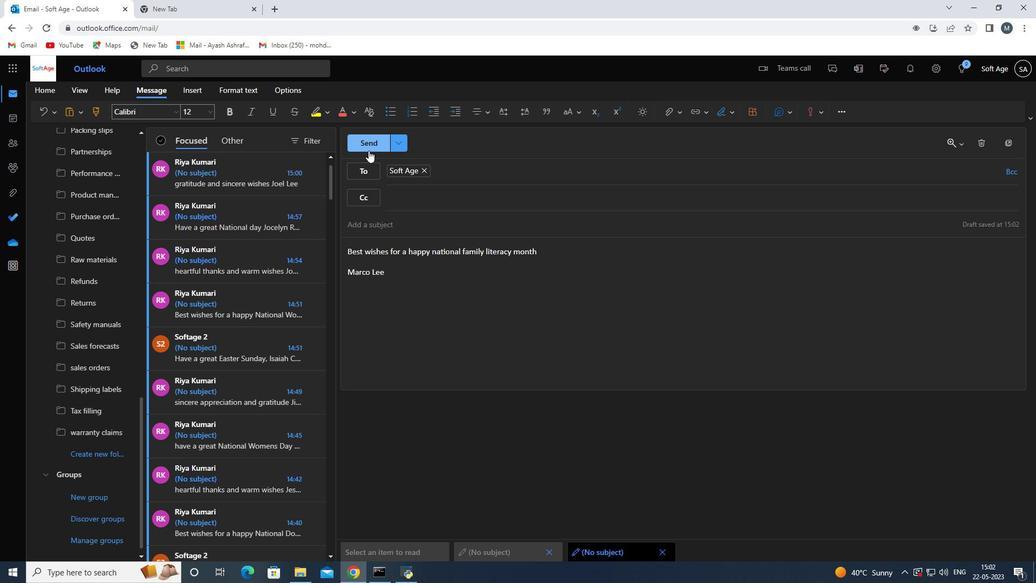 
Action: Mouse moved to (505, 335)
Screenshot: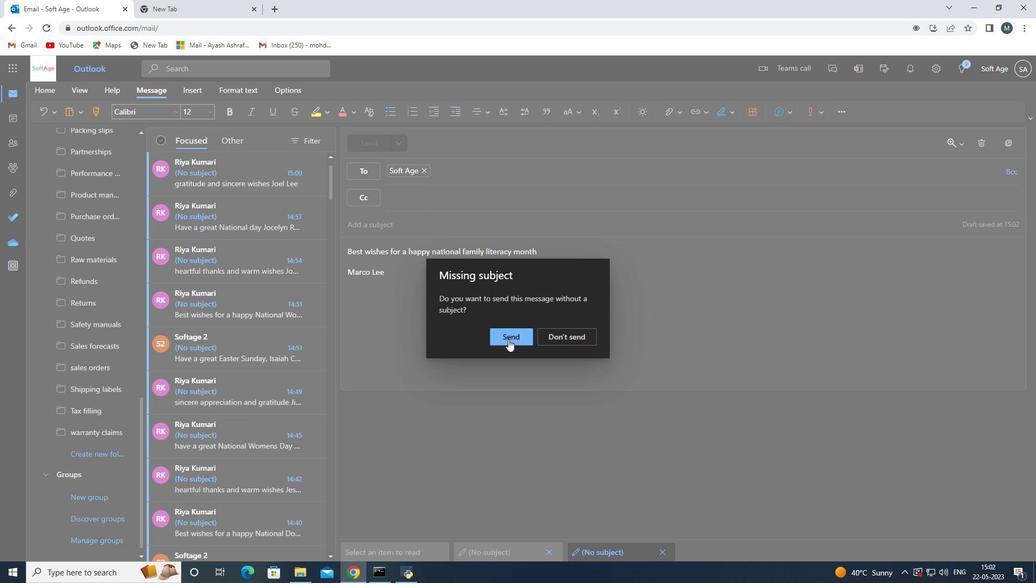 
